 Task: Create Card Brand Reputation Management in Board Marketing Strategy to Workspace Lead Generation. Create Card Operating Agreements Review in Board Employee Offboarding to Workspace Lead Generation. Create Card Crisis Communication Planning in Board Content Marketing Web Content Strategy and Optimization to Workspace Lead Generation
Action: Mouse moved to (56, 384)
Screenshot: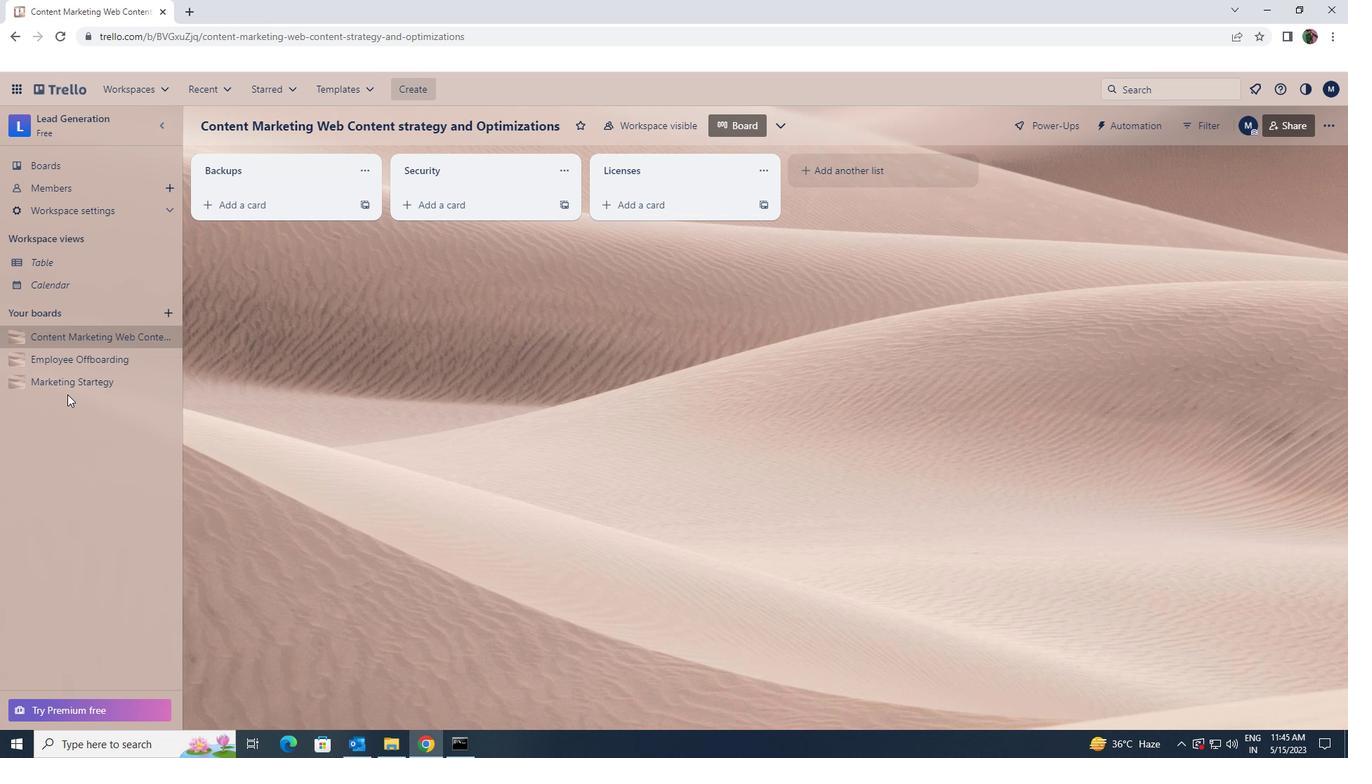
Action: Mouse pressed left at (56, 384)
Screenshot: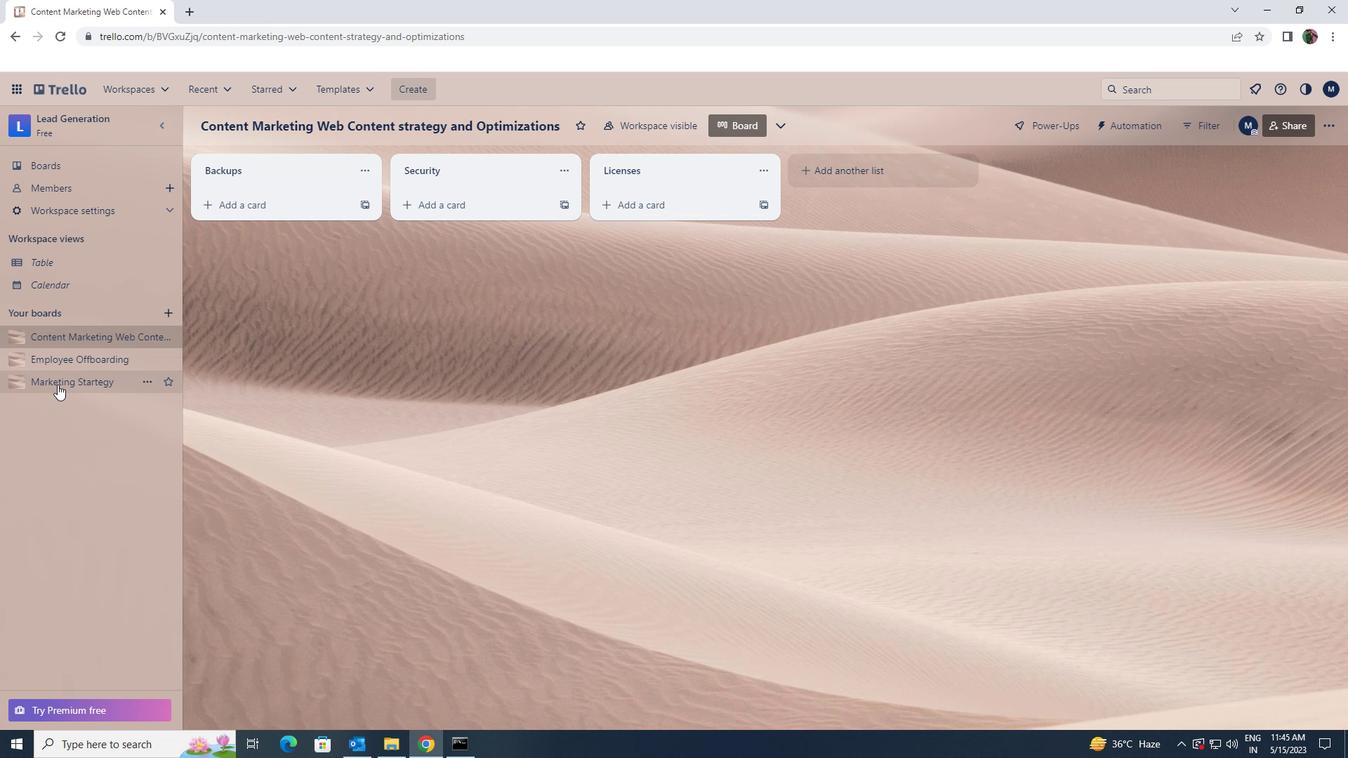 
Action: Mouse moved to (224, 212)
Screenshot: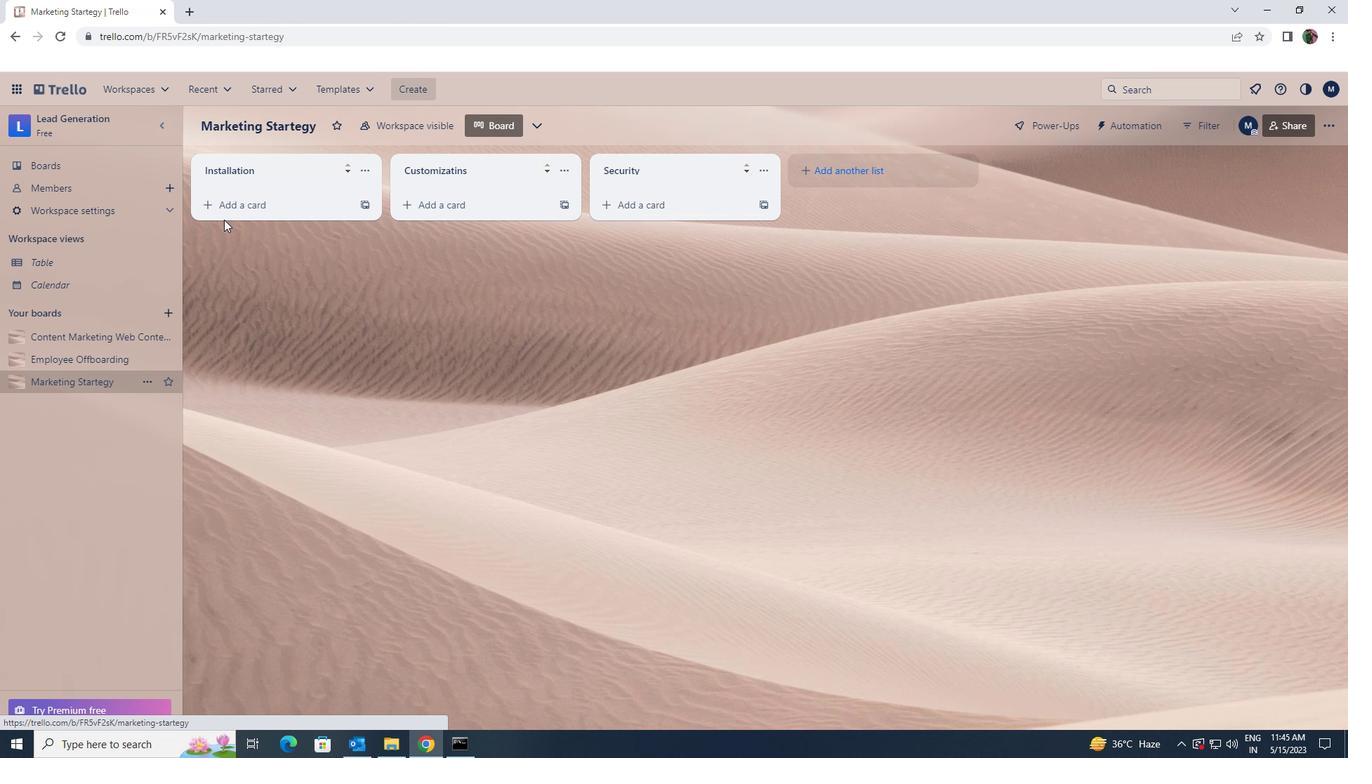 
Action: Mouse pressed left at (224, 212)
Screenshot: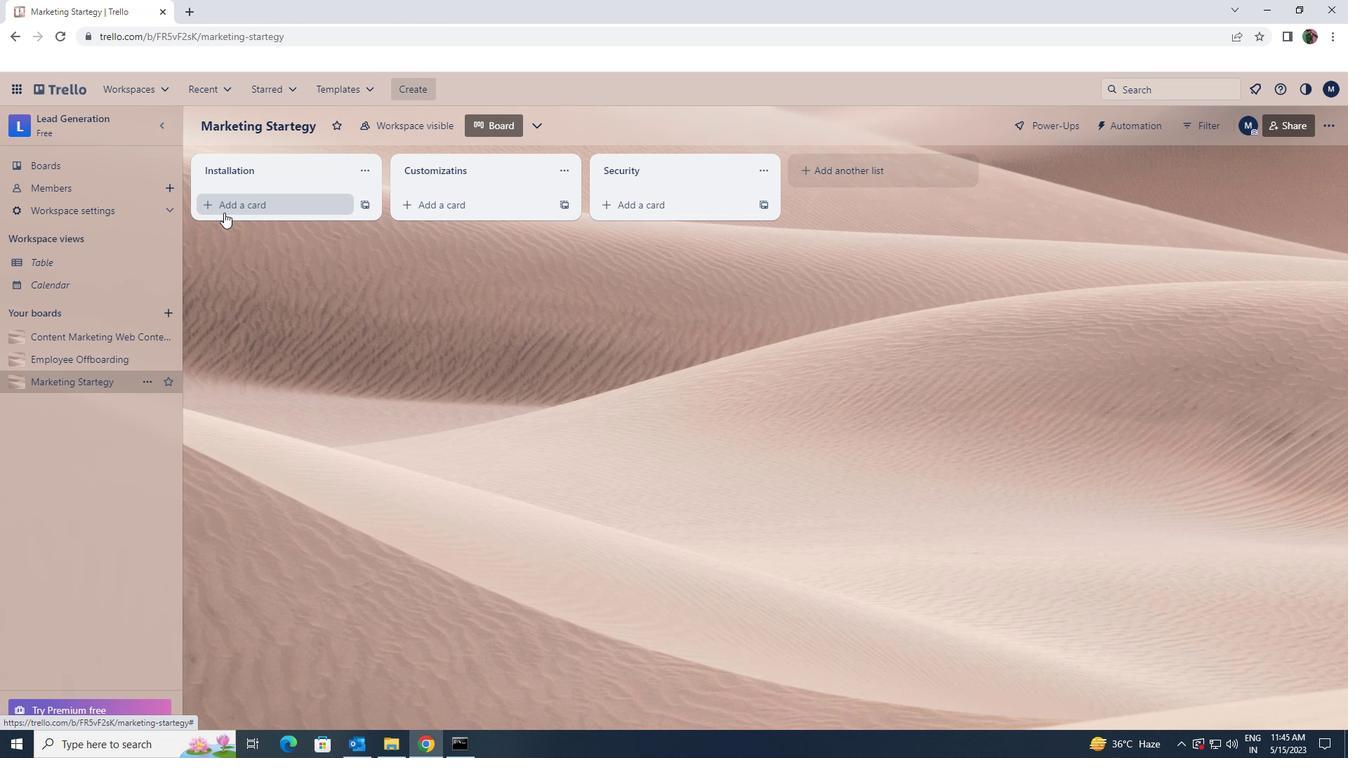 
Action: Key pressed <Key.shift>BRAND<Key.space>REPUTATION<Key.space>MANAGEMENT
Screenshot: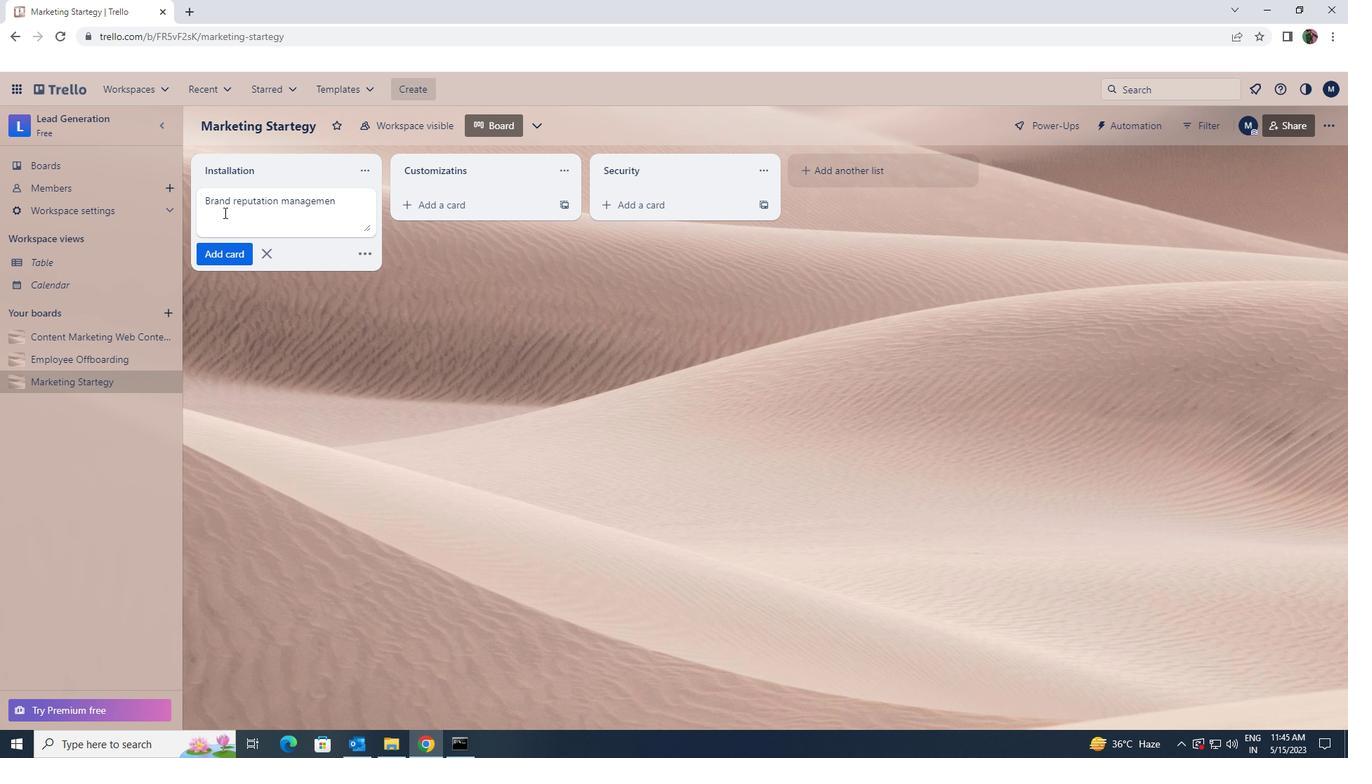 
Action: Mouse moved to (224, 256)
Screenshot: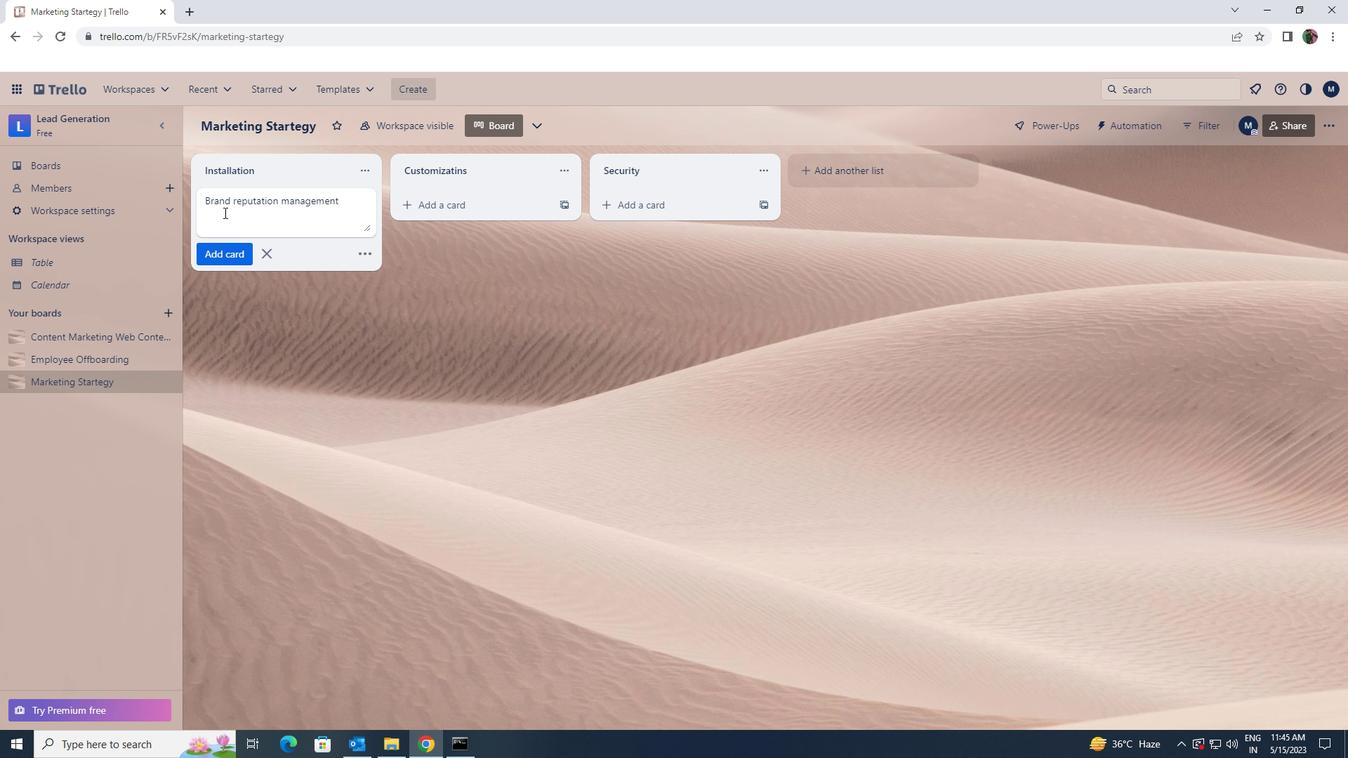 
Action: Mouse pressed left at (224, 256)
Screenshot: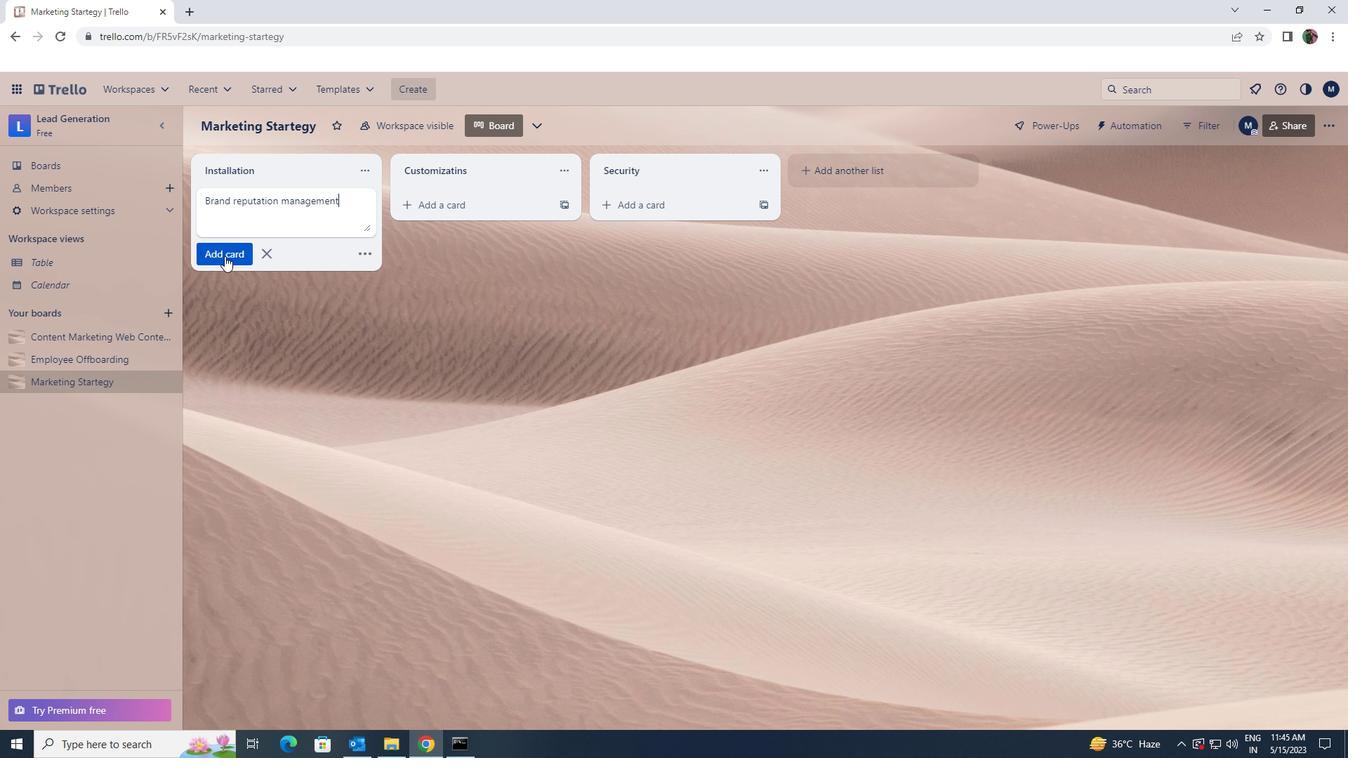 
Action: Mouse moved to (77, 355)
Screenshot: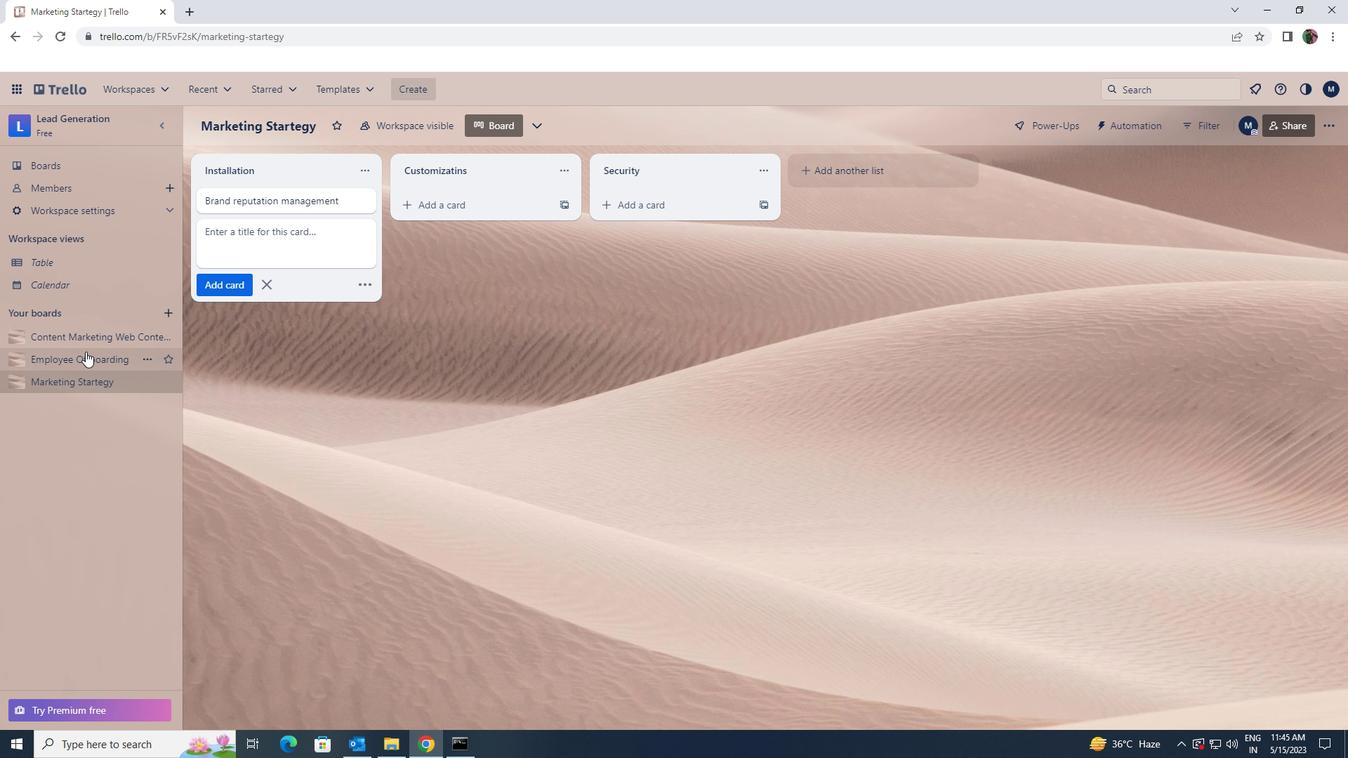 
Action: Mouse pressed left at (77, 355)
Screenshot: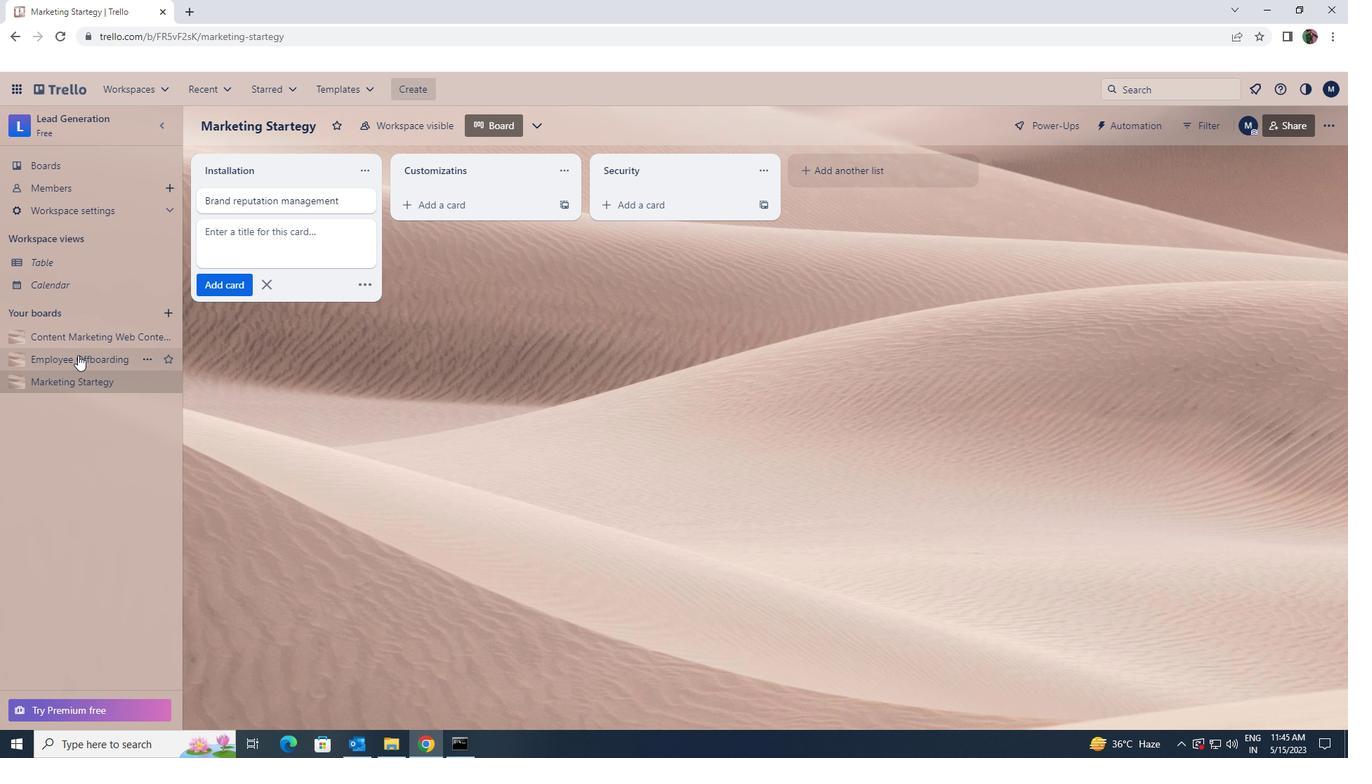 
Action: Mouse moved to (270, 212)
Screenshot: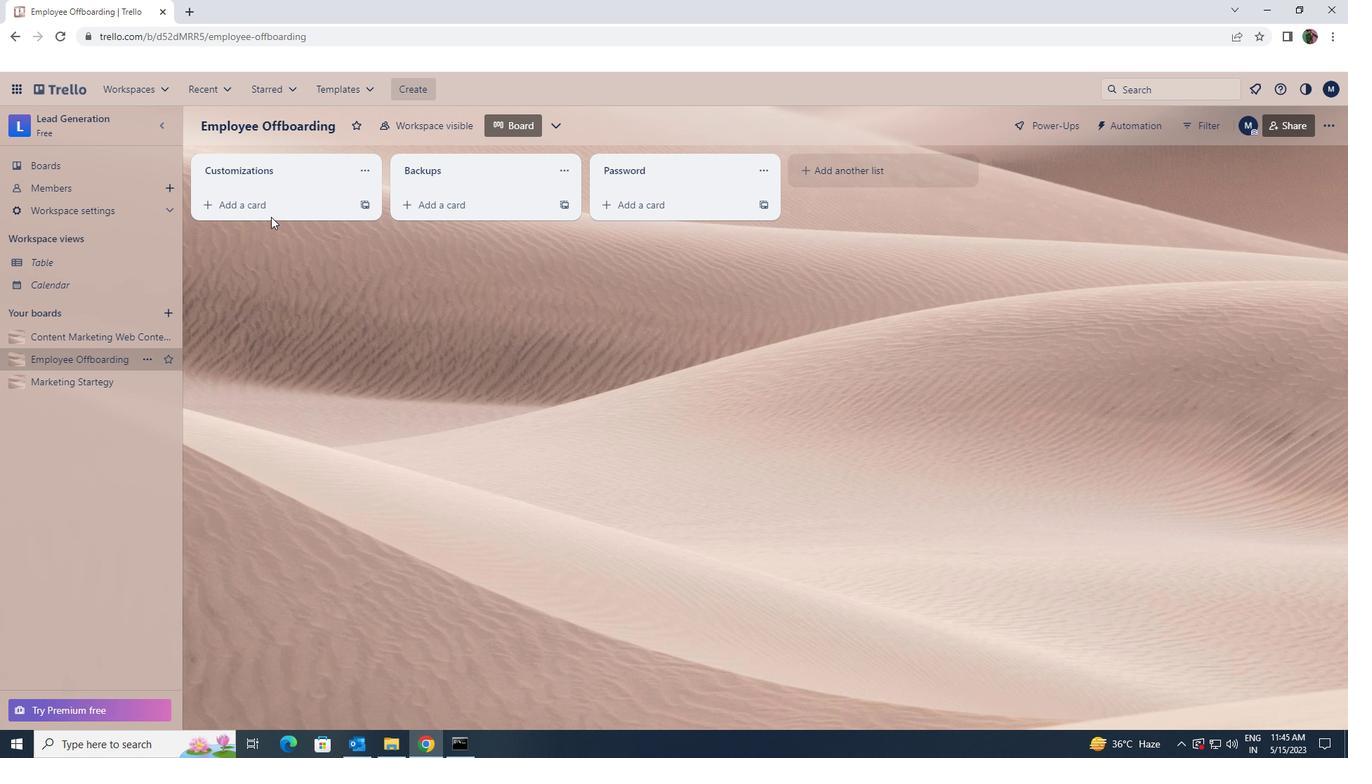 
Action: Mouse pressed left at (270, 212)
Screenshot: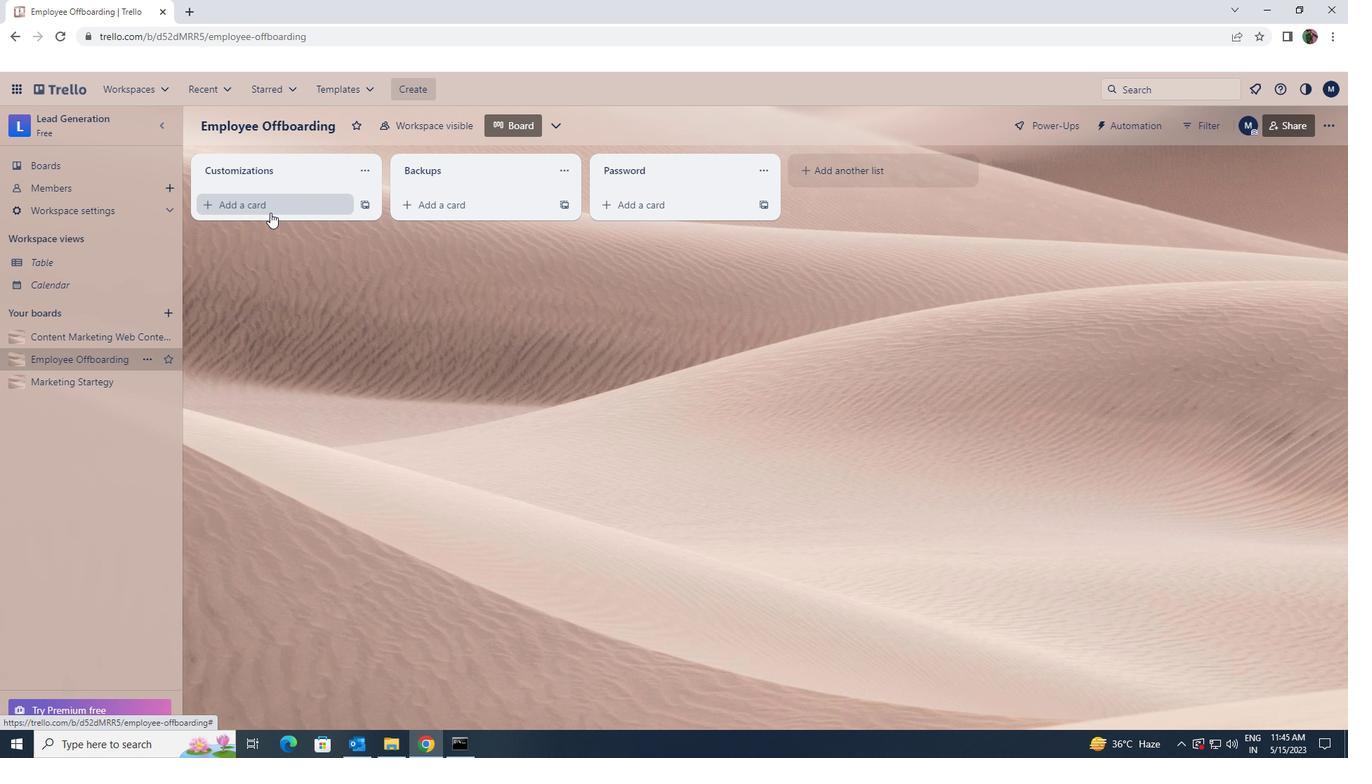 
Action: Key pressed OPERATING<Key.space><Key.shift><Key.shift><Key.shift><Key.shift><Key.shift><Key.shift><Key.shift><Key.shift><Key.shift><Key.shift><Key.shift><Key.shift><Key.shift><Key.shift>A<Key.shift>GEE<Key.backspace><Key.backspace>REEMENT<Key.space><Key.shift>REVIEW
Screenshot: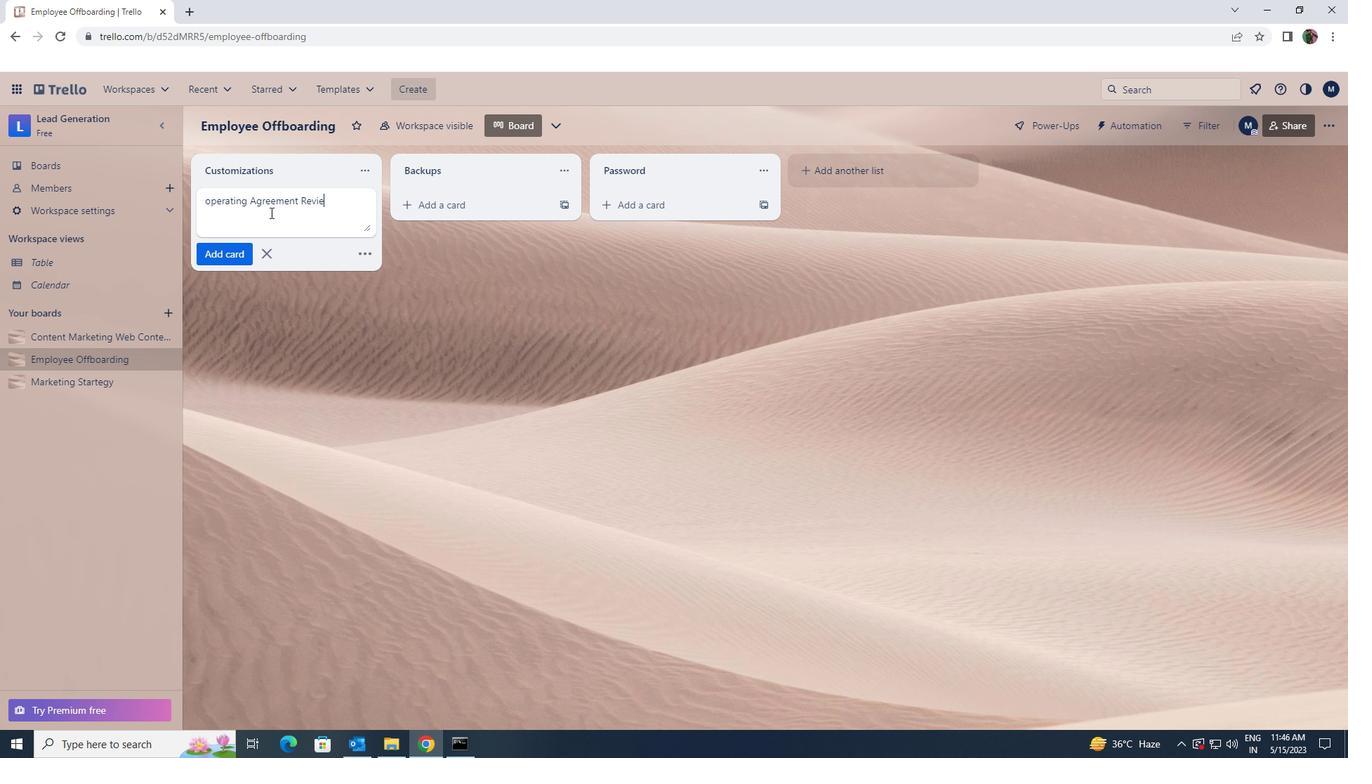 
Action: Mouse moved to (224, 252)
Screenshot: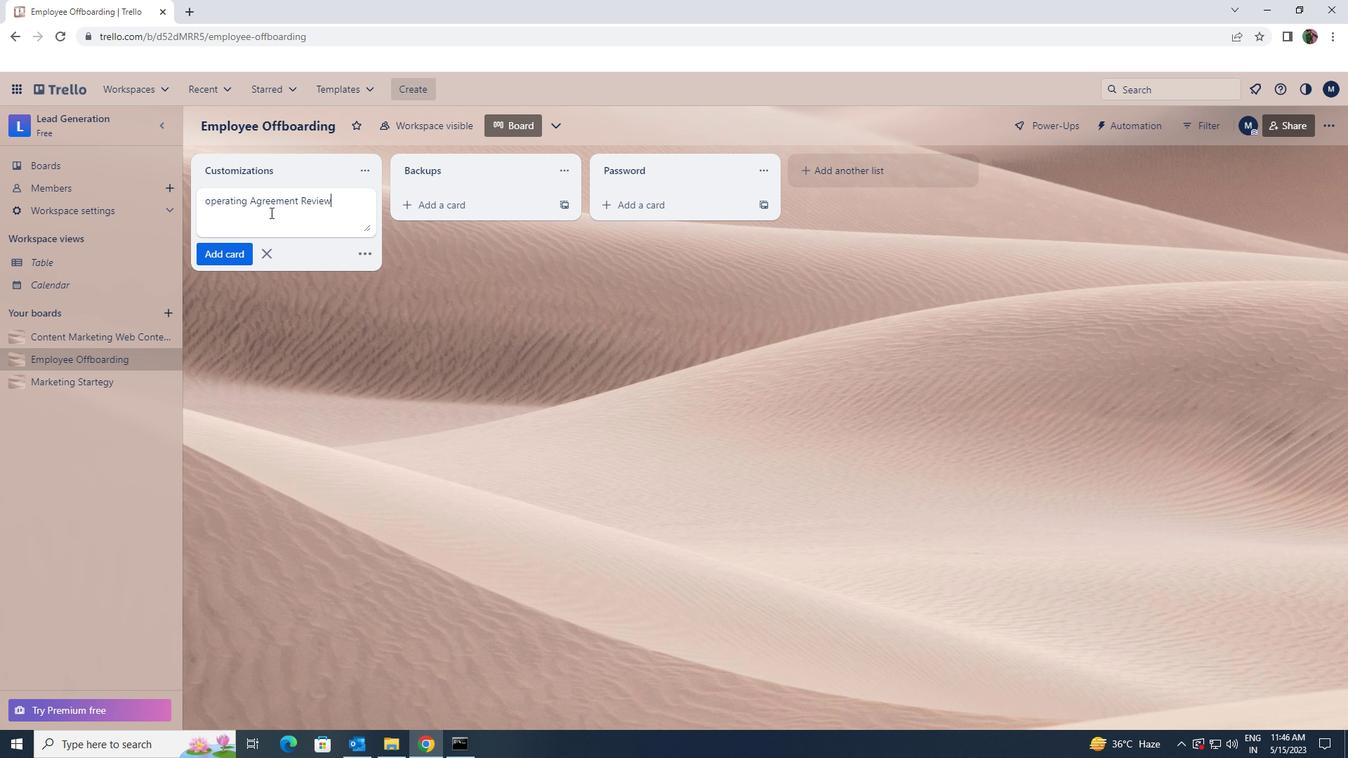 
Action: Mouse pressed left at (224, 252)
Screenshot: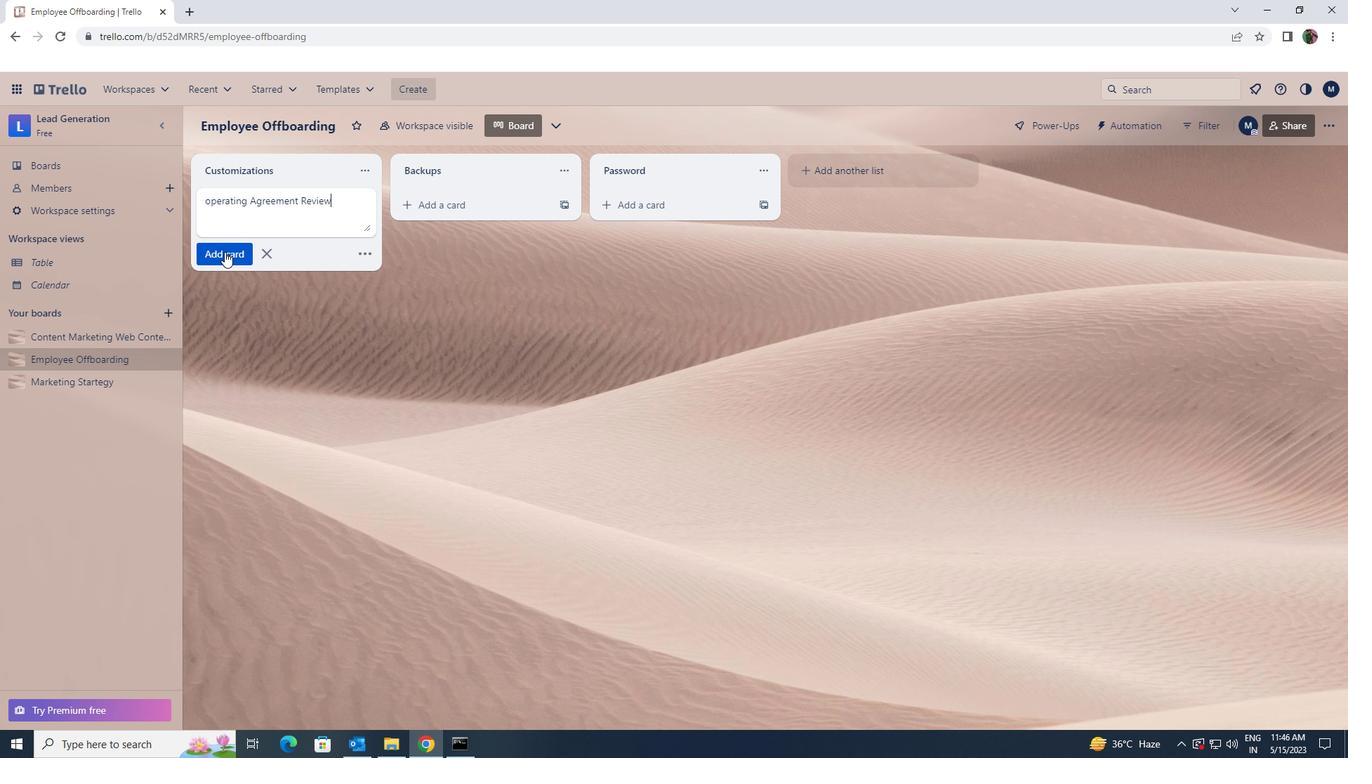 
Action: Mouse moved to (73, 336)
Screenshot: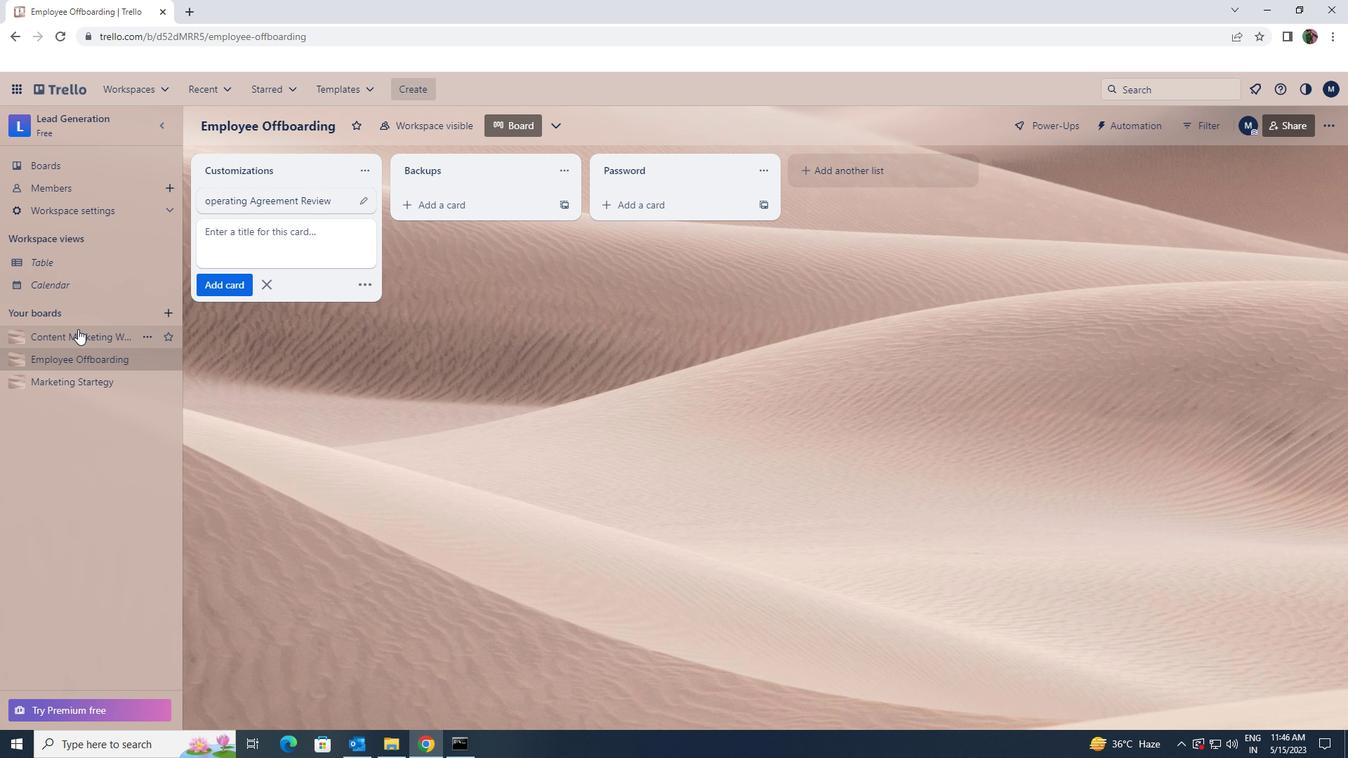 
Action: Mouse pressed left at (73, 336)
Screenshot: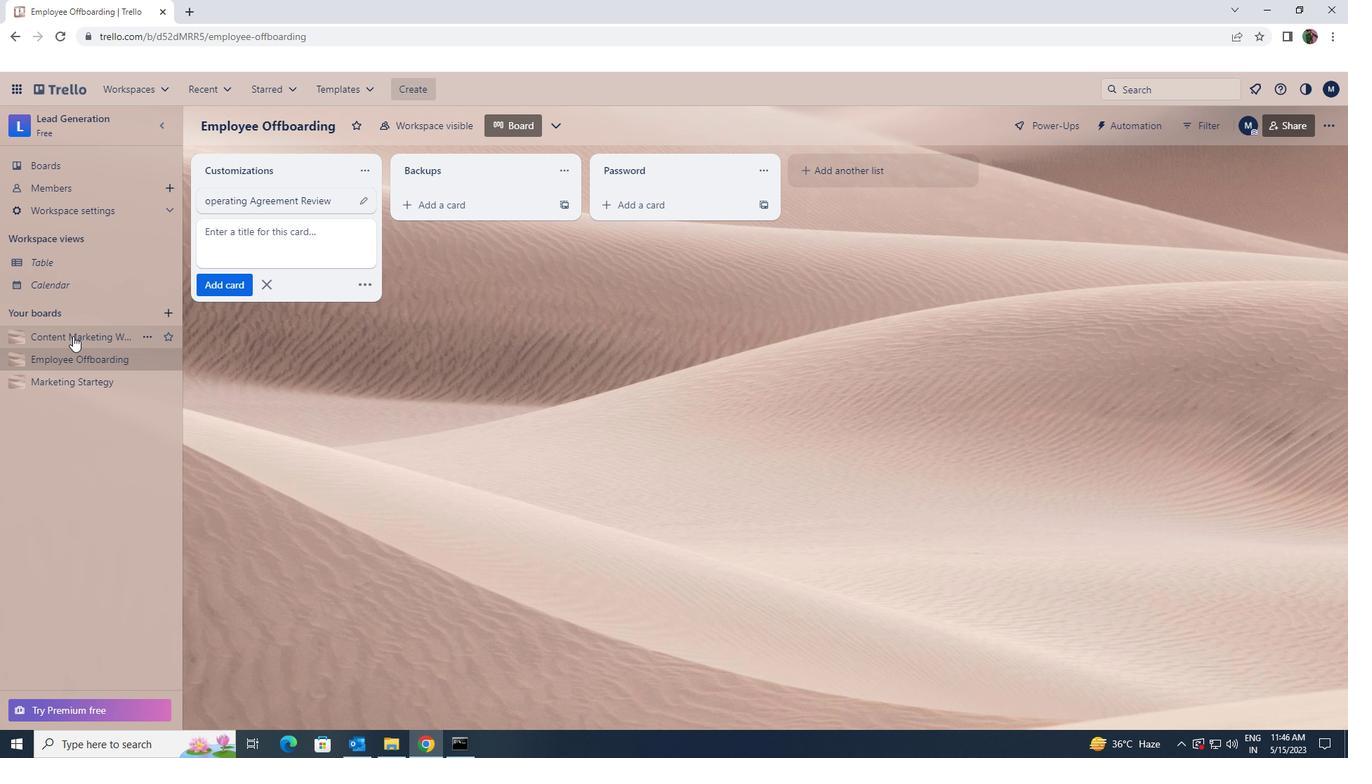 
Action: Mouse moved to (230, 212)
Screenshot: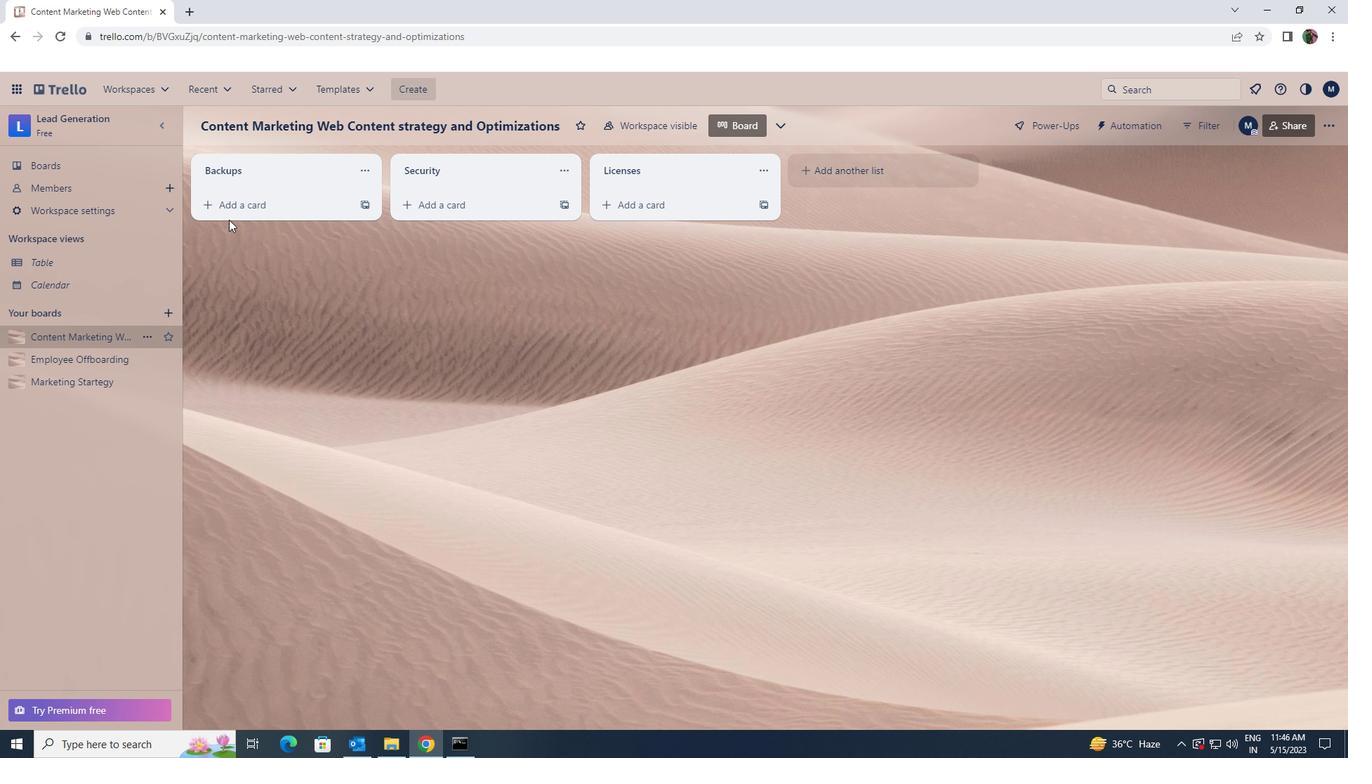 
Action: Mouse pressed left at (230, 212)
Screenshot: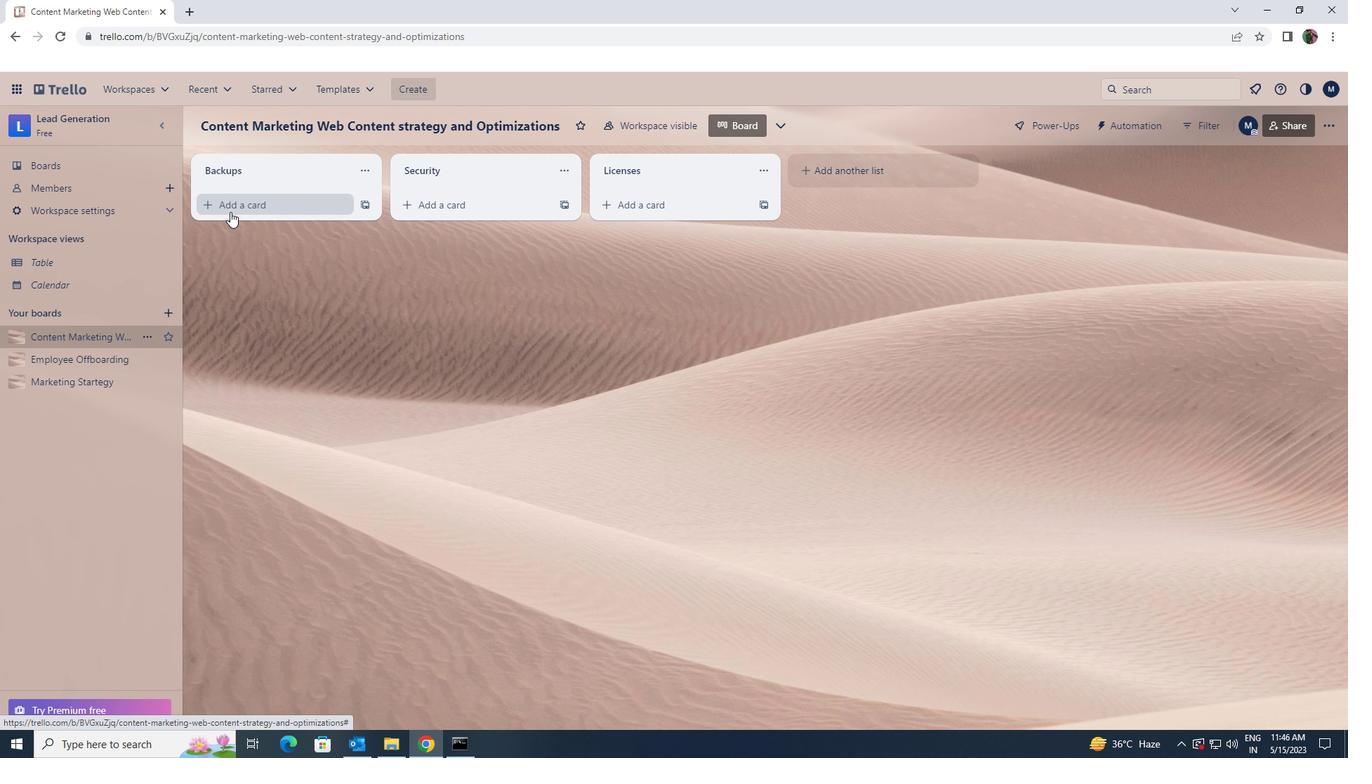 
Action: Key pressed <Key.shift><Key.shift><Key.shift>ctrl+CRISIS<Key.space>COMMUNICATION<Key.space>PLANNING<Key.space>
Screenshot: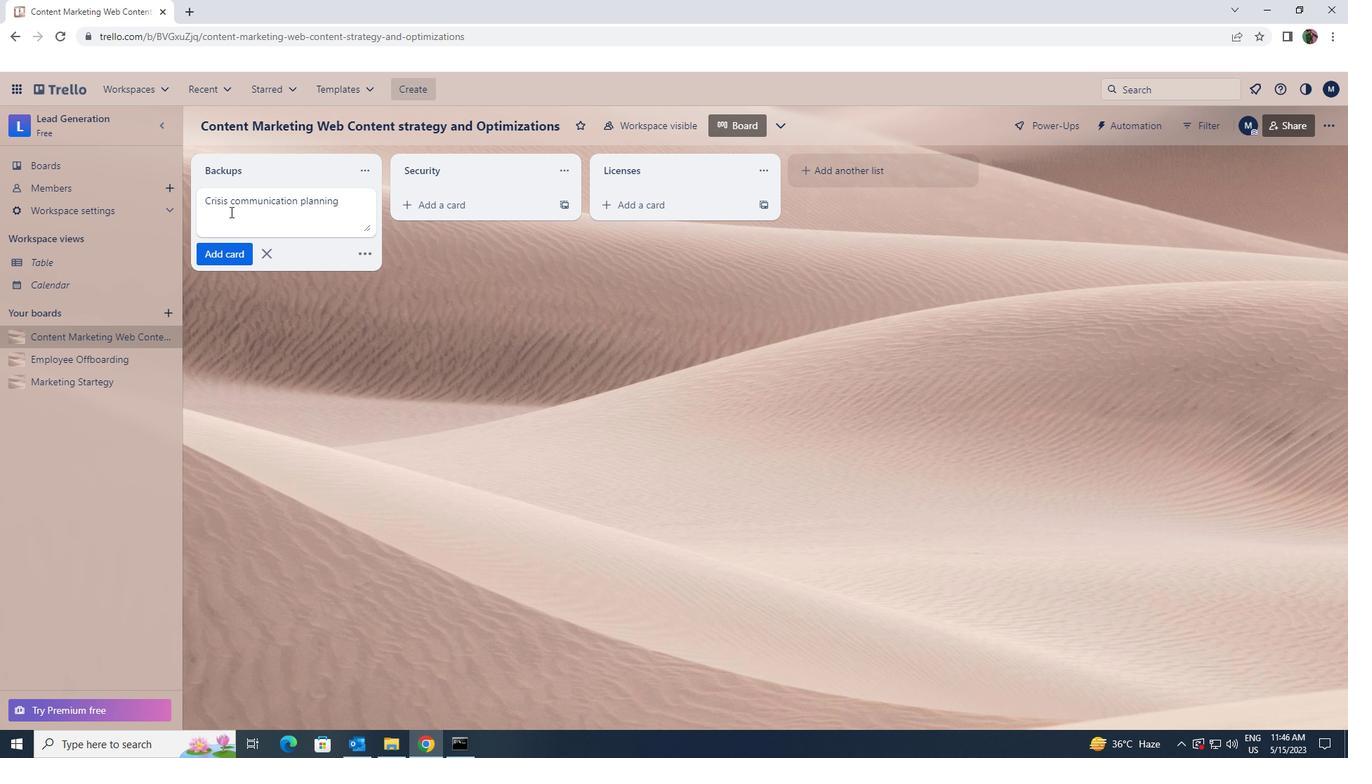 
Action: Mouse moved to (228, 255)
Screenshot: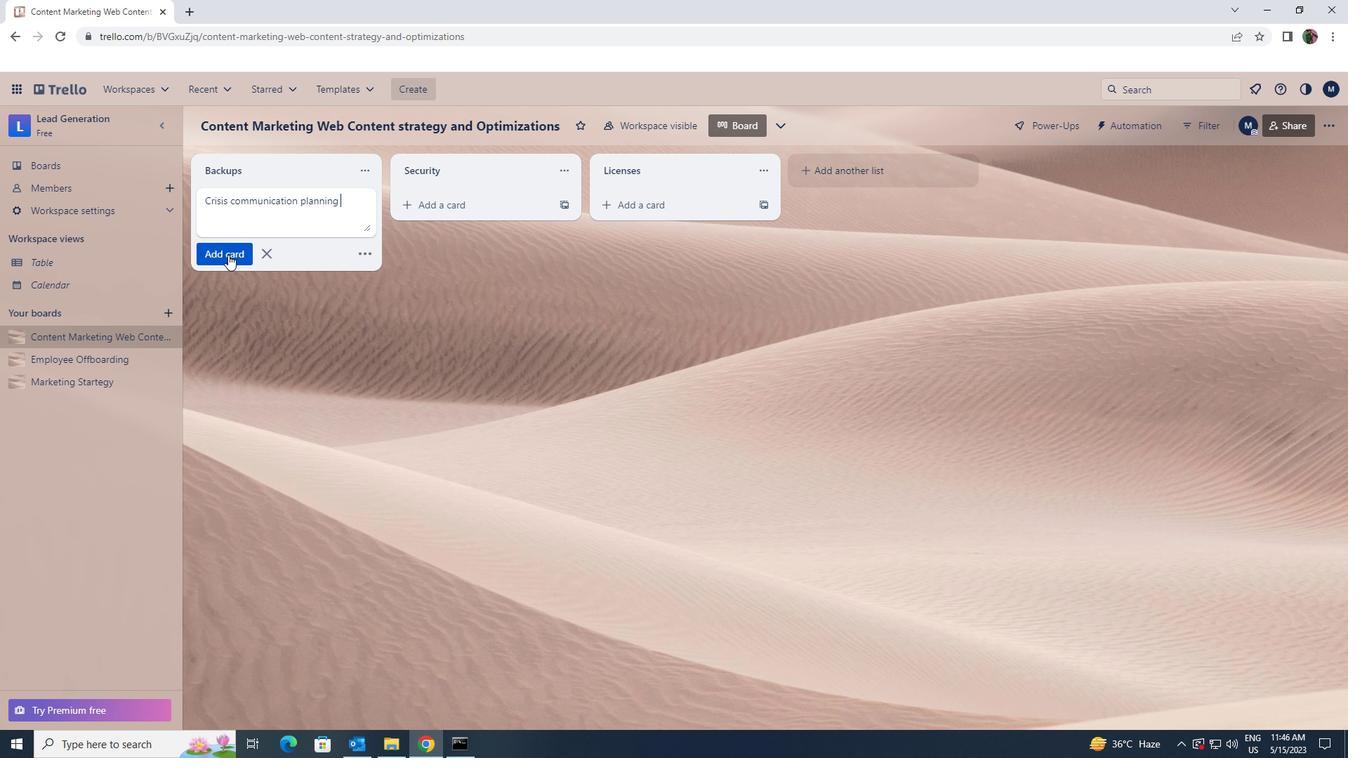 
Action: Mouse pressed left at (228, 255)
Screenshot: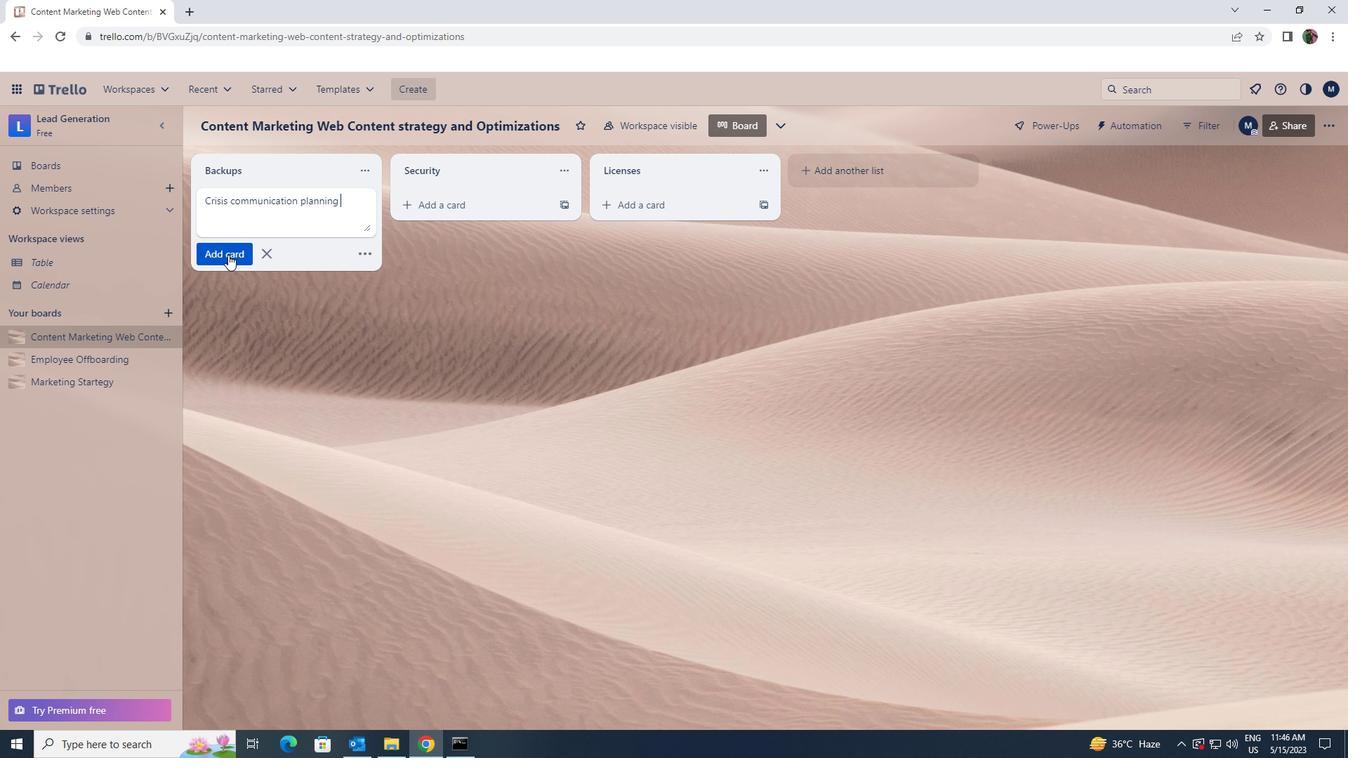 
